 Task: Select the allInterfaces option in the local ports host.
Action: Mouse moved to (13, 476)
Screenshot: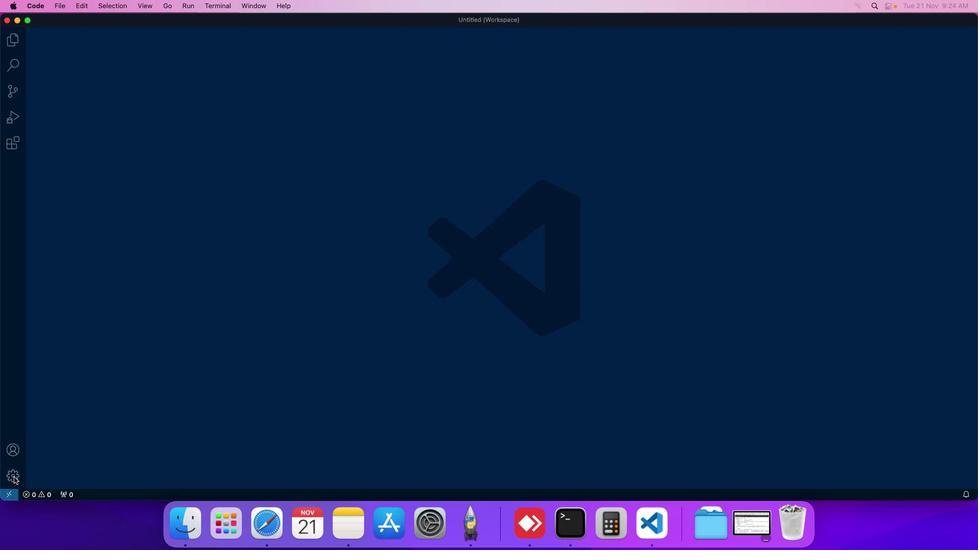 
Action: Mouse pressed left at (13, 476)
Screenshot: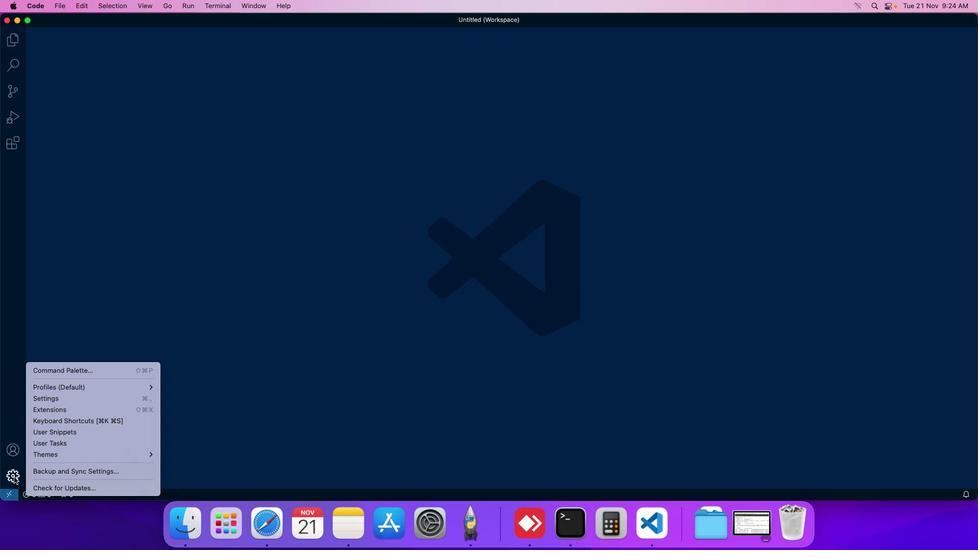 
Action: Mouse moved to (62, 399)
Screenshot: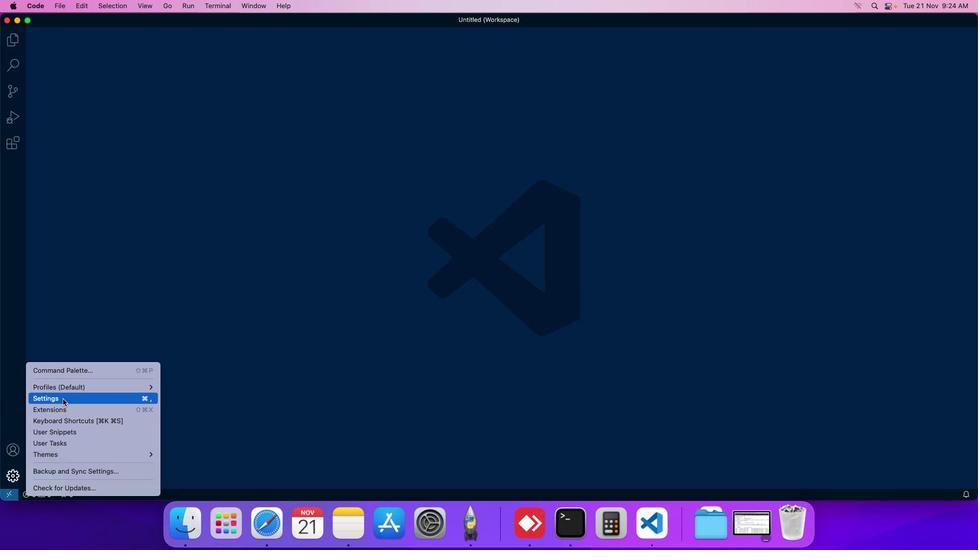 
Action: Mouse pressed left at (62, 399)
Screenshot: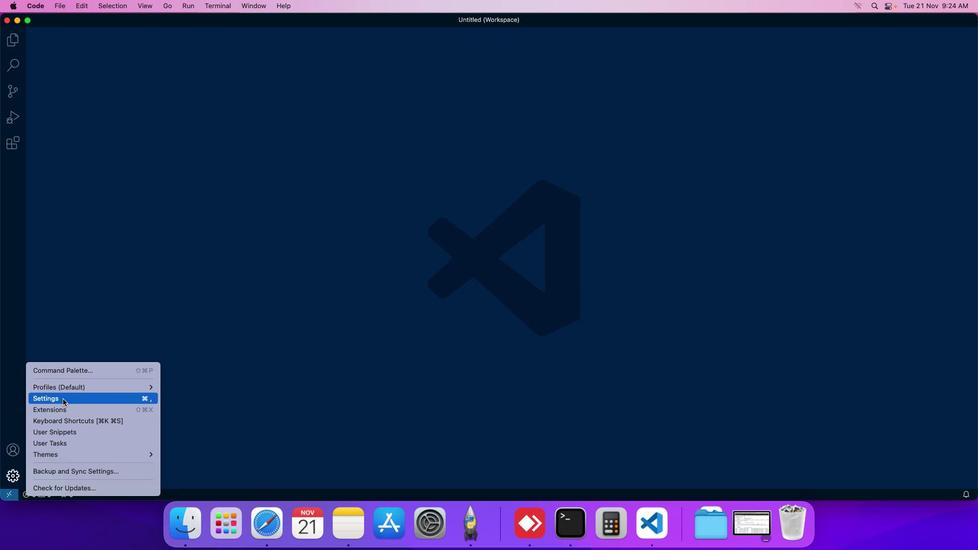
Action: Mouse moved to (242, 79)
Screenshot: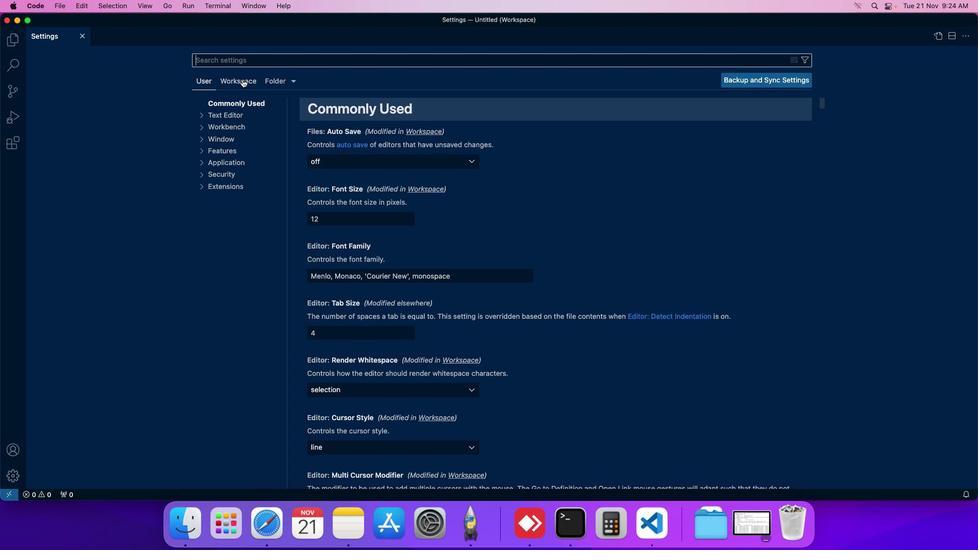 
Action: Mouse pressed left at (242, 79)
Screenshot: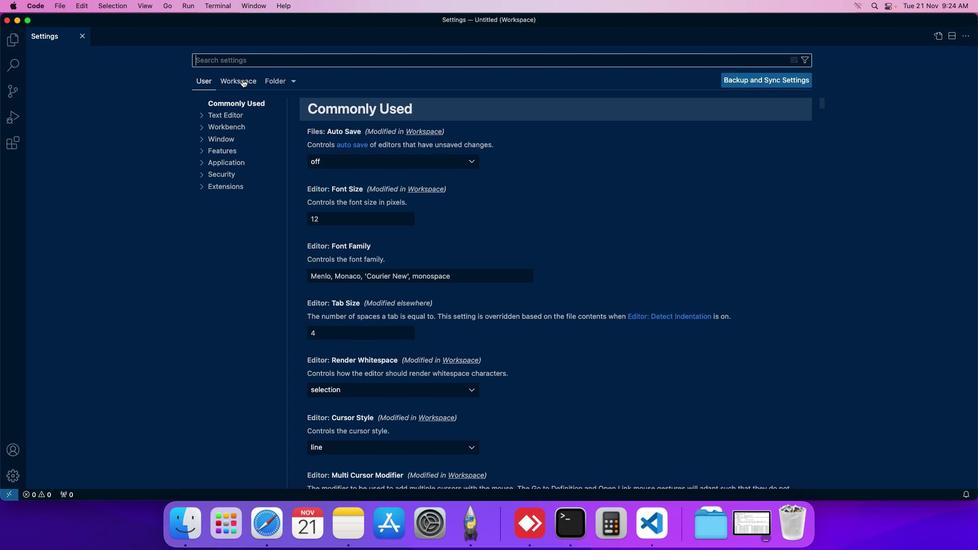 
Action: Mouse moved to (223, 152)
Screenshot: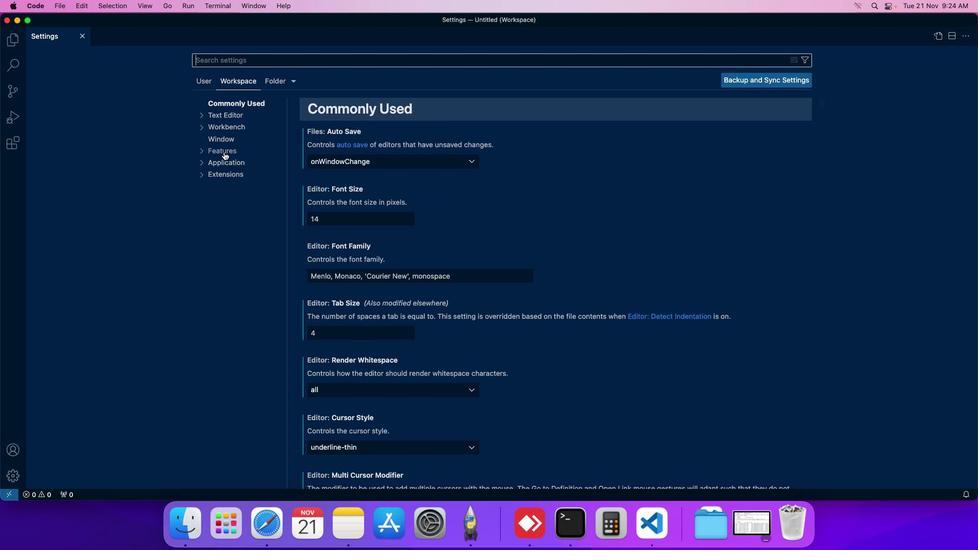 
Action: Mouse pressed left at (223, 152)
Screenshot: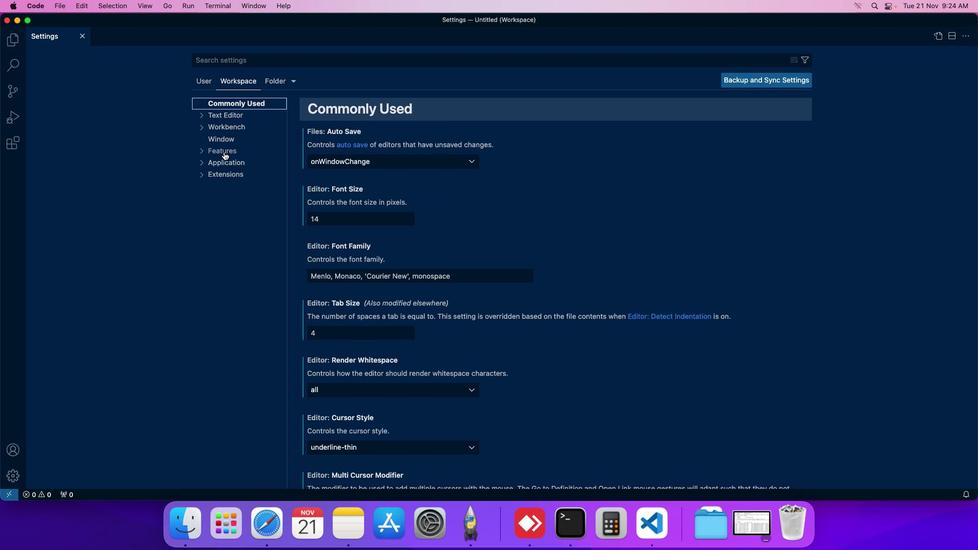 
Action: Mouse moved to (226, 305)
Screenshot: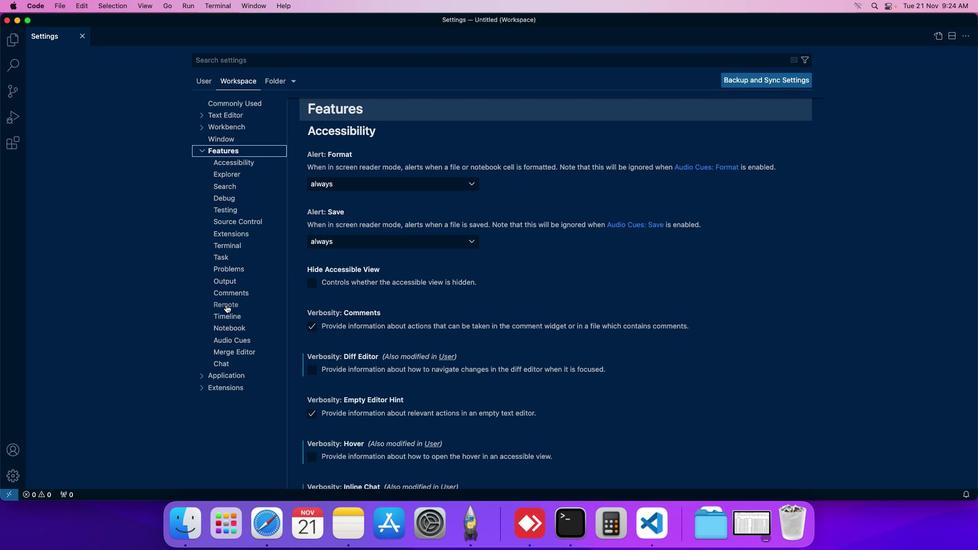 
Action: Mouse pressed left at (226, 305)
Screenshot: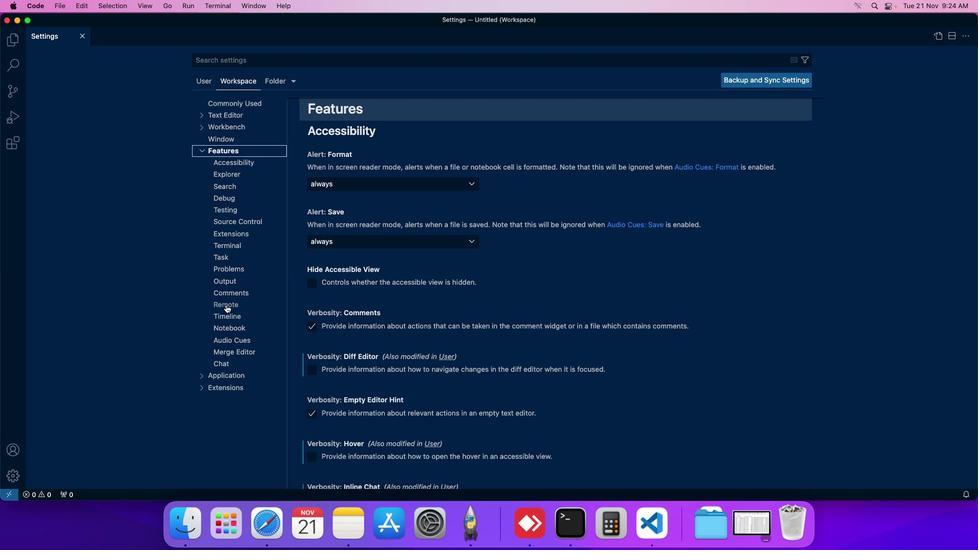 
Action: Mouse moved to (322, 320)
Screenshot: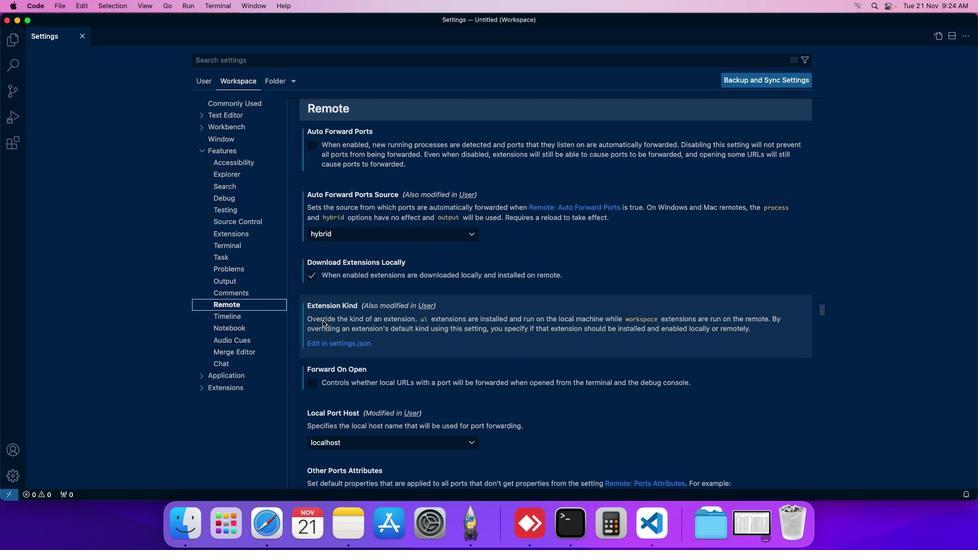 
Action: Mouse scrolled (322, 320) with delta (0, 0)
Screenshot: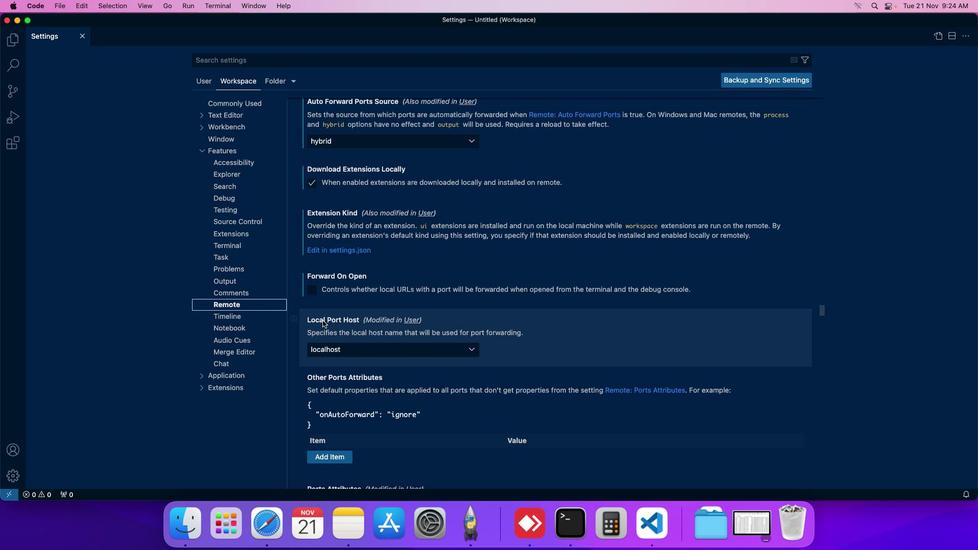 
Action: Mouse scrolled (322, 320) with delta (0, 0)
Screenshot: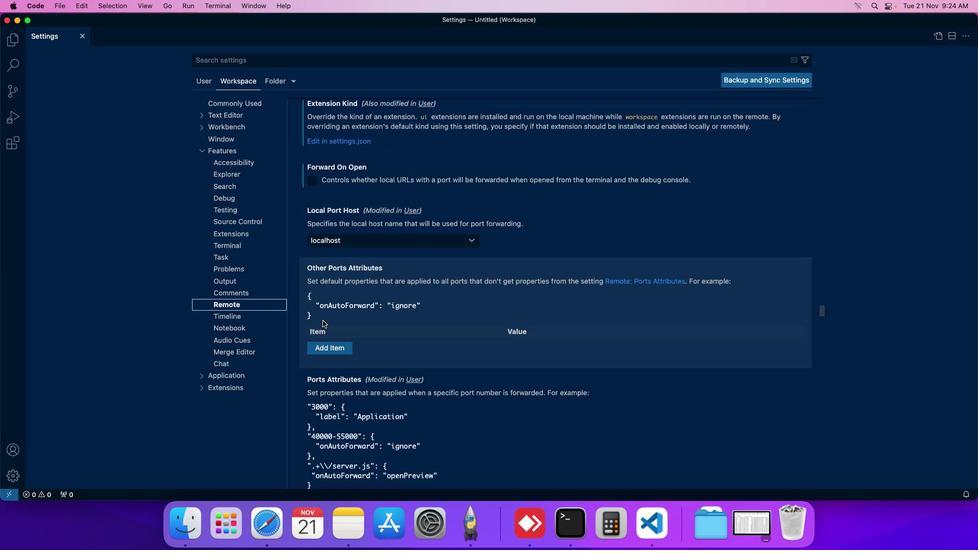 
Action: Mouse scrolled (322, 320) with delta (0, 0)
Screenshot: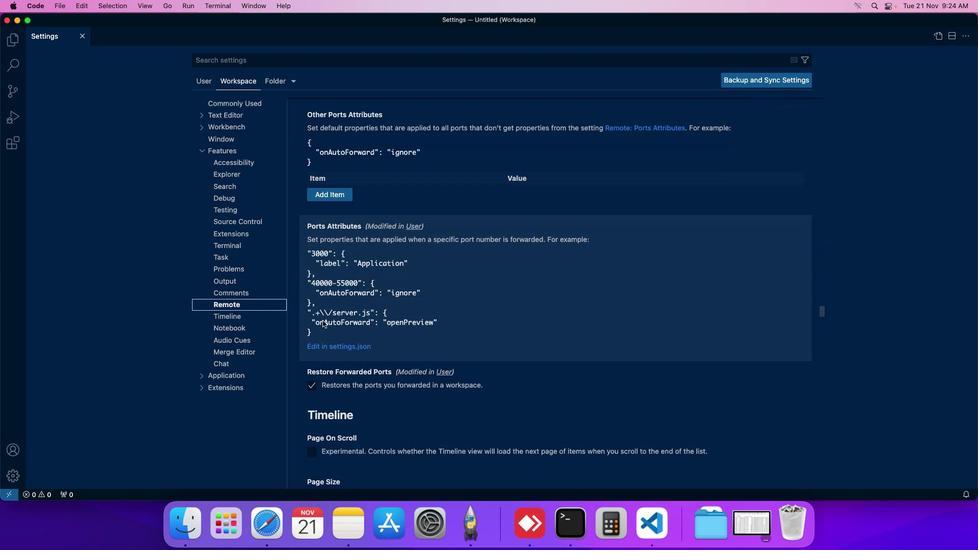 
Action: Mouse scrolled (322, 320) with delta (0, 0)
Screenshot: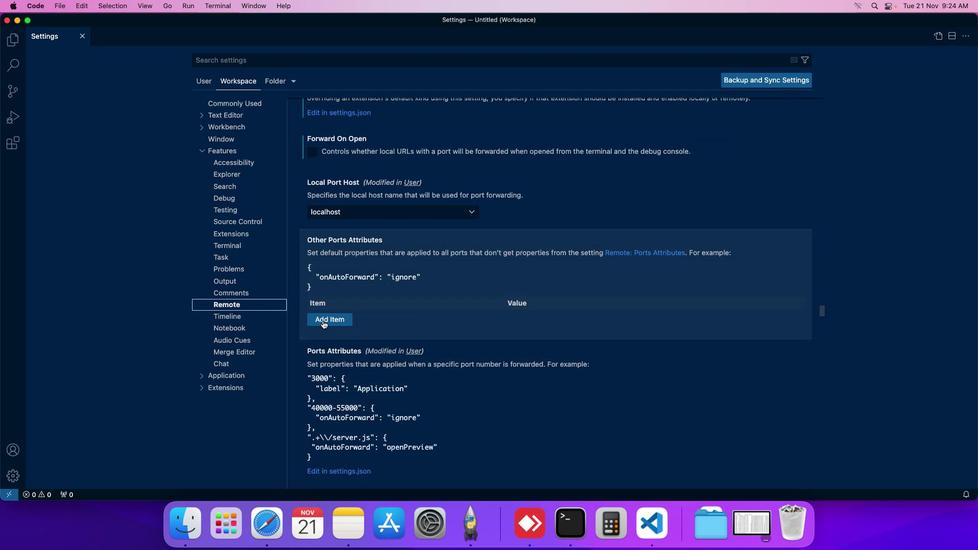 
Action: Mouse moved to (382, 213)
Screenshot: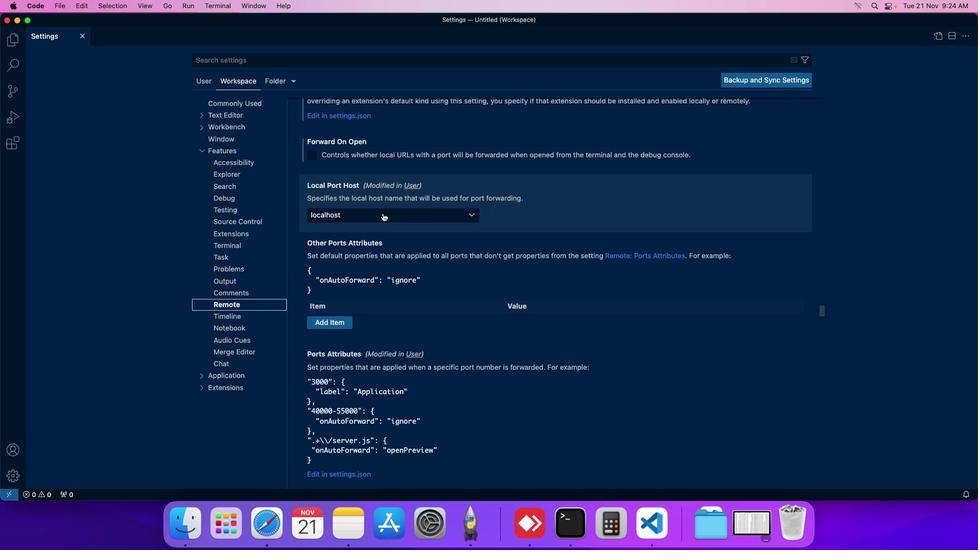 
Action: Mouse pressed left at (382, 213)
Screenshot: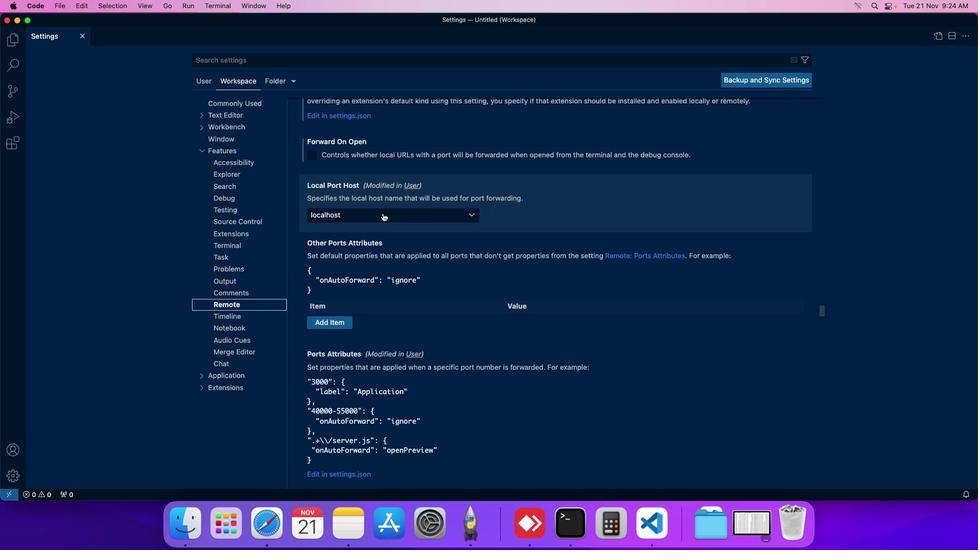 
Action: Mouse moved to (347, 244)
Screenshot: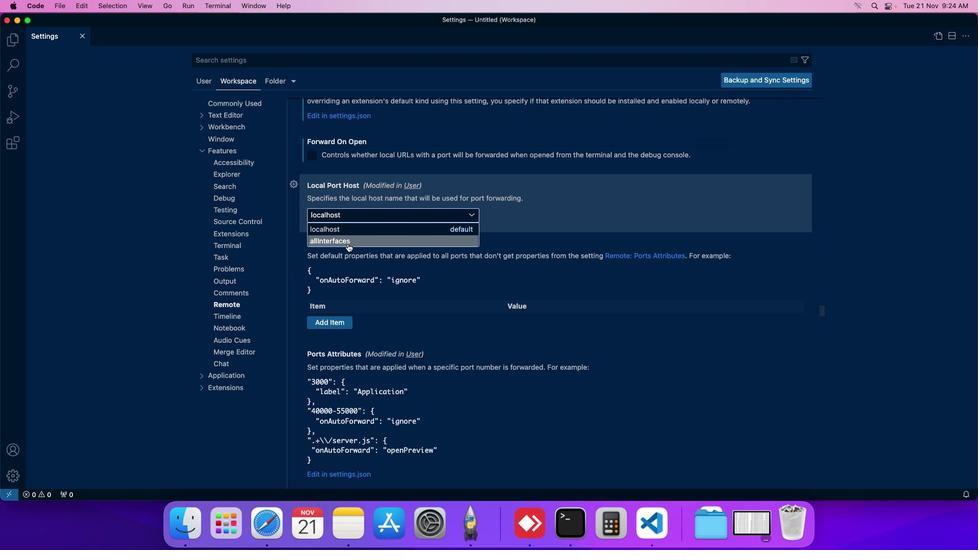 
Action: Mouse pressed left at (347, 244)
Screenshot: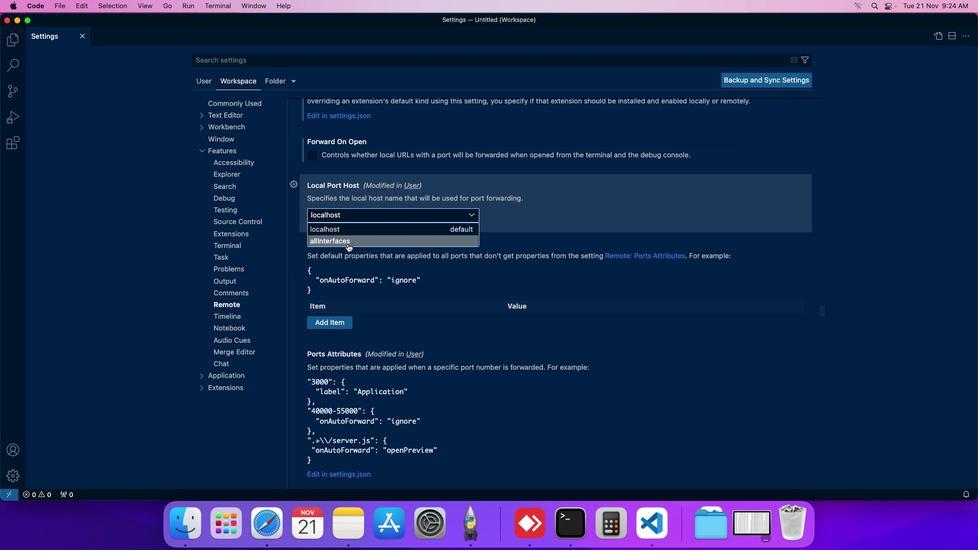 
Action: Mouse moved to (364, 223)
Screenshot: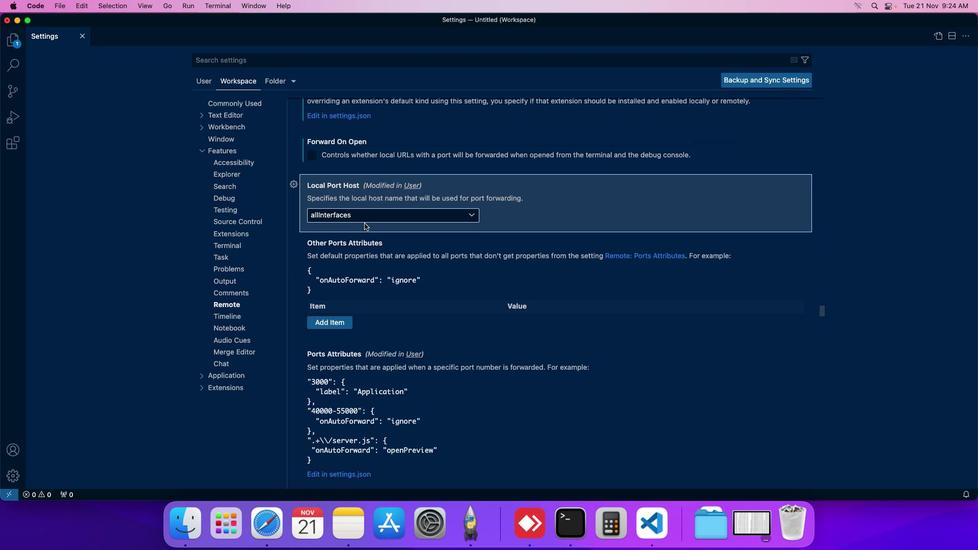 
